 Task: Change audio desynchronization compensation to 2.
Action: Mouse moved to (124, 18)
Screenshot: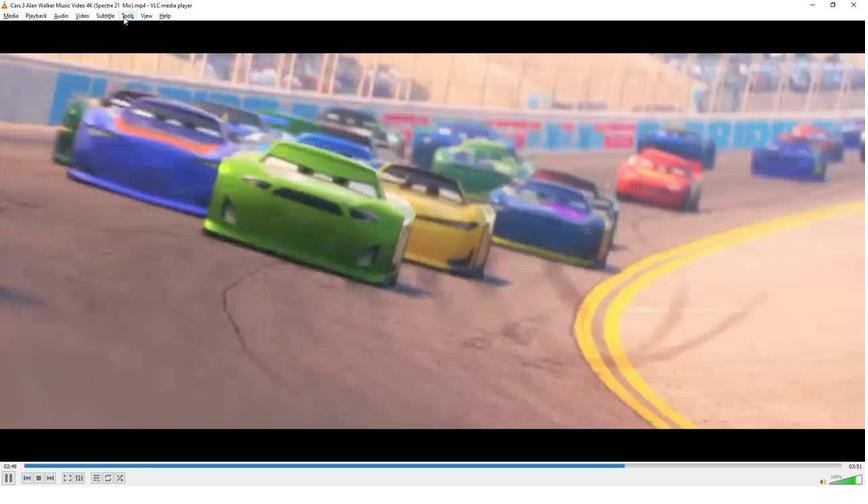 
Action: Mouse pressed left at (124, 18)
Screenshot: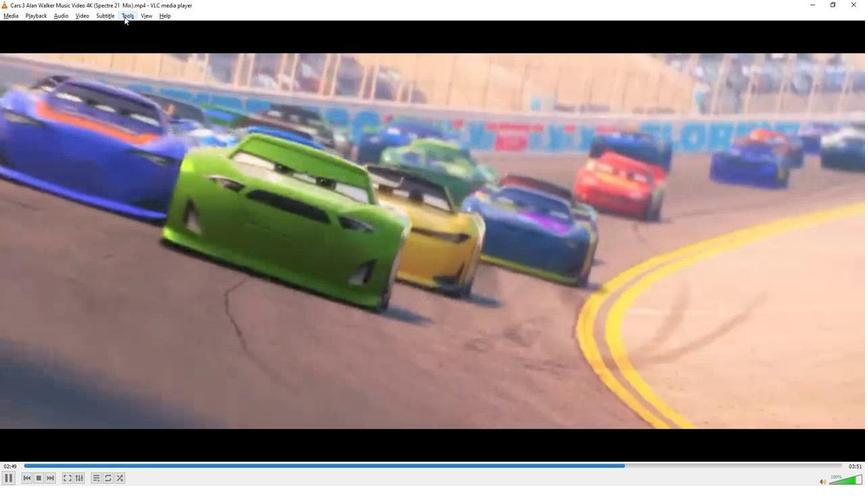
Action: Mouse moved to (145, 124)
Screenshot: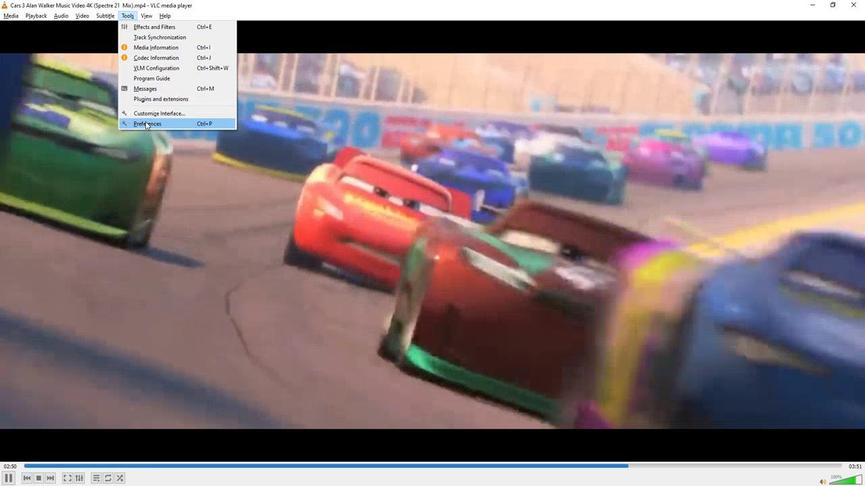 
Action: Mouse pressed left at (145, 124)
Screenshot: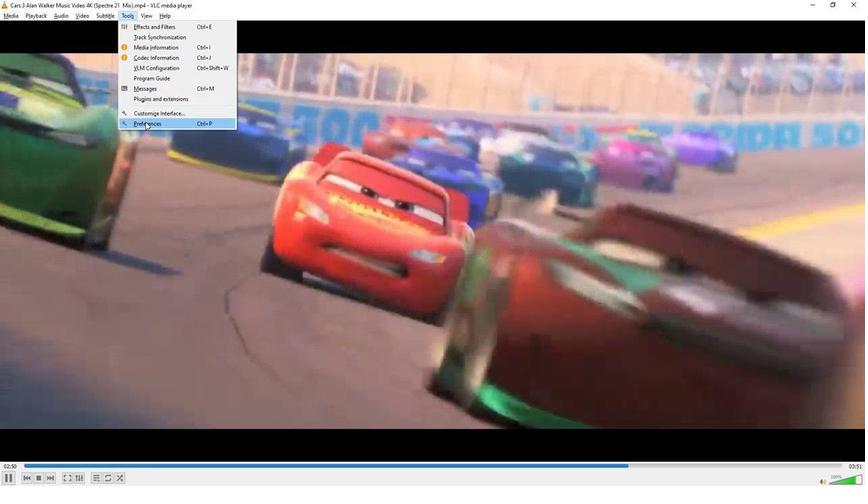 
Action: Mouse moved to (254, 369)
Screenshot: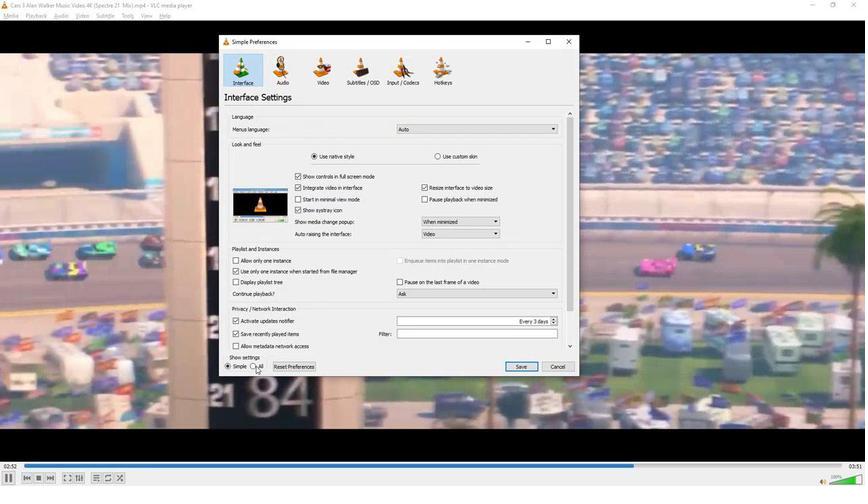 
Action: Mouse pressed left at (254, 369)
Screenshot: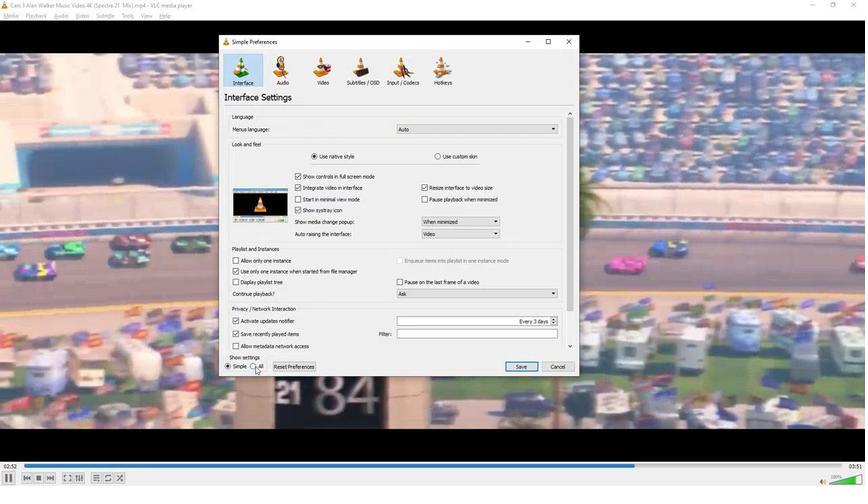 
Action: Mouse moved to (260, 141)
Screenshot: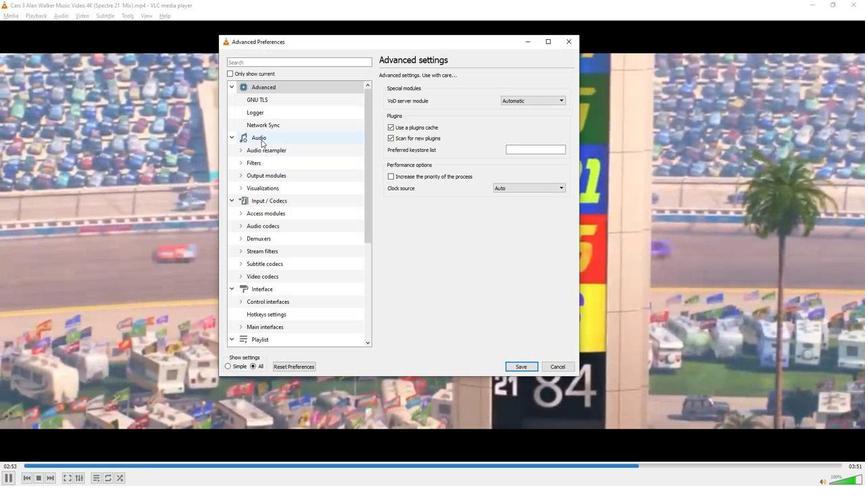 
Action: Mouse pressed left at (260, 141)
Screenshot: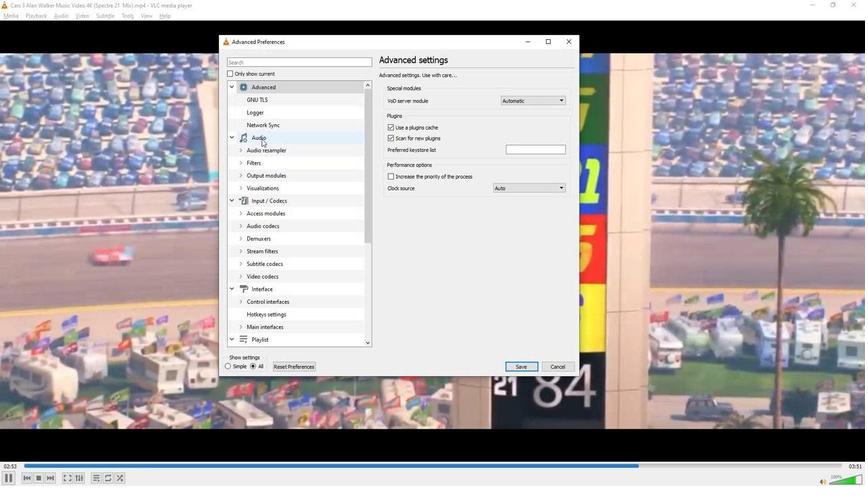 
Action: Mouse moved to (562, 171)
Screenshot: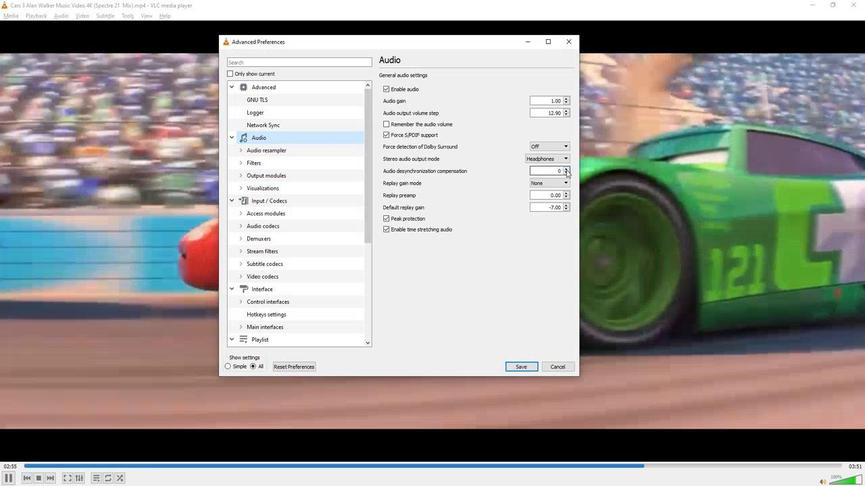 
Action: Mouse pressed left at (562, 171)
Screenshot: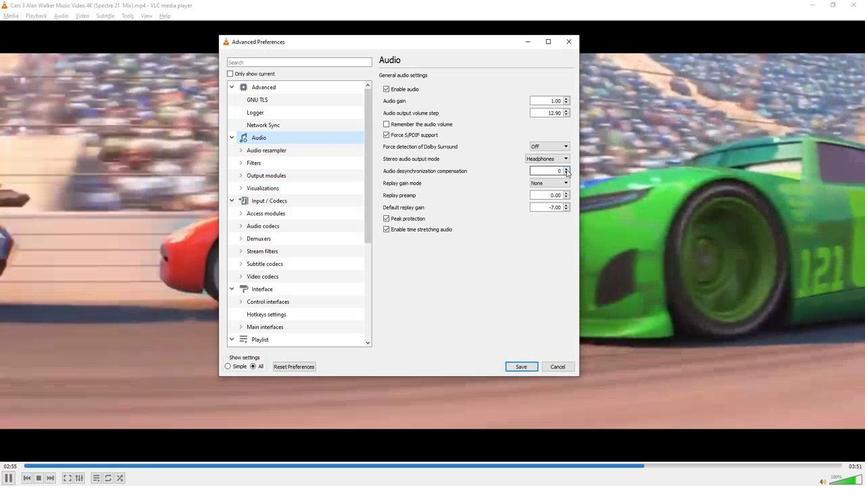 
Action: Mouse pressed left at (562, 171)
Screenshot: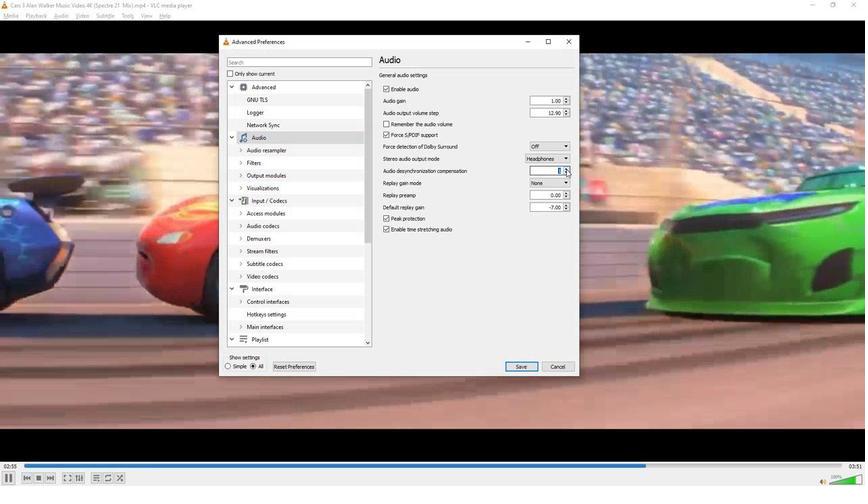 
Action: Mouse moved to (518, 260)
Screenshot: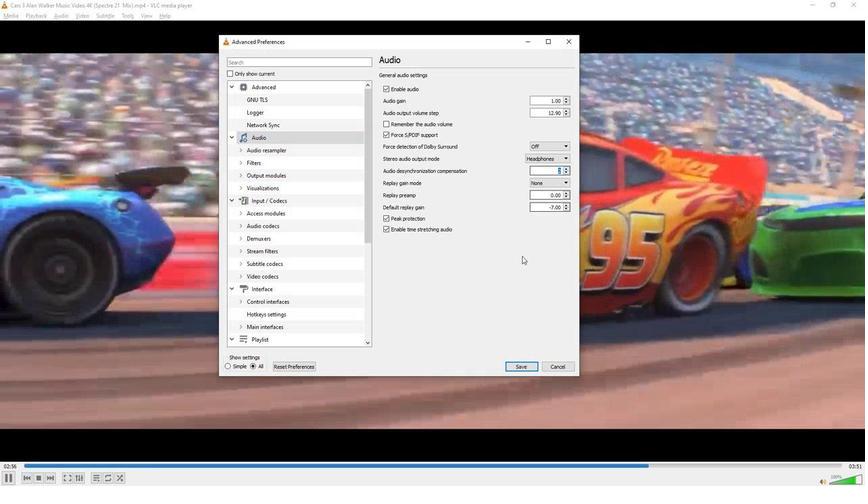 
Action: Mouse pressed left at (518, 260)
Screenshot: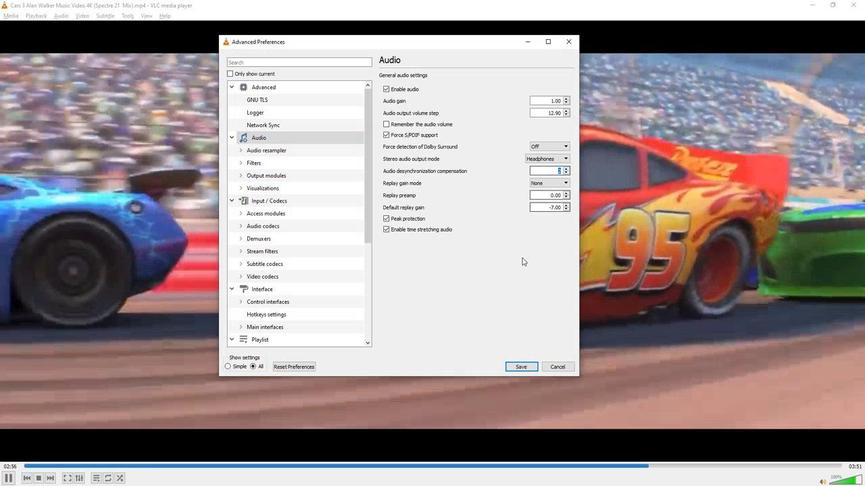 
Action: Mouse moved to (509, 269)
Screenshot: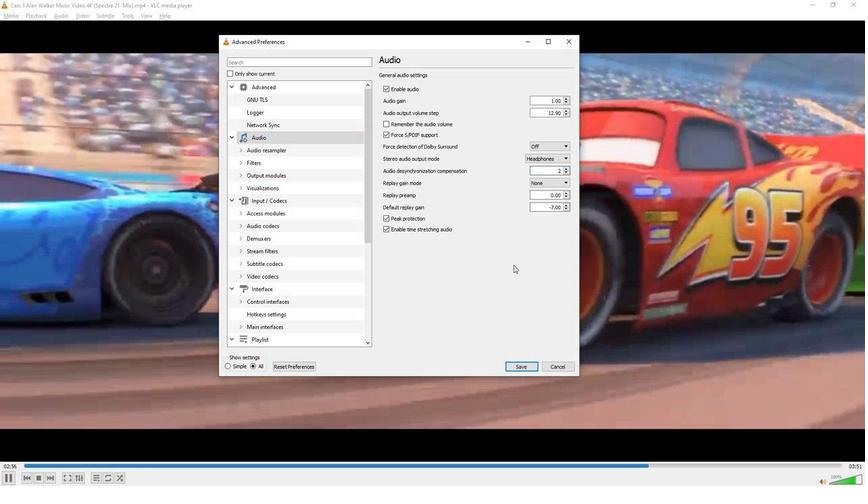 
